 Task: Open a blank sheet, save the file as Layla.docx Add the quote 'Surround yourself with those who believe in your dreams and encourage your growth' Apply font style 'Merriweather' and font size 48 Align the text to the Justify .Change the text color to  'Olive Green '
Action: Mouse moved to (351, 250)
Screenshot: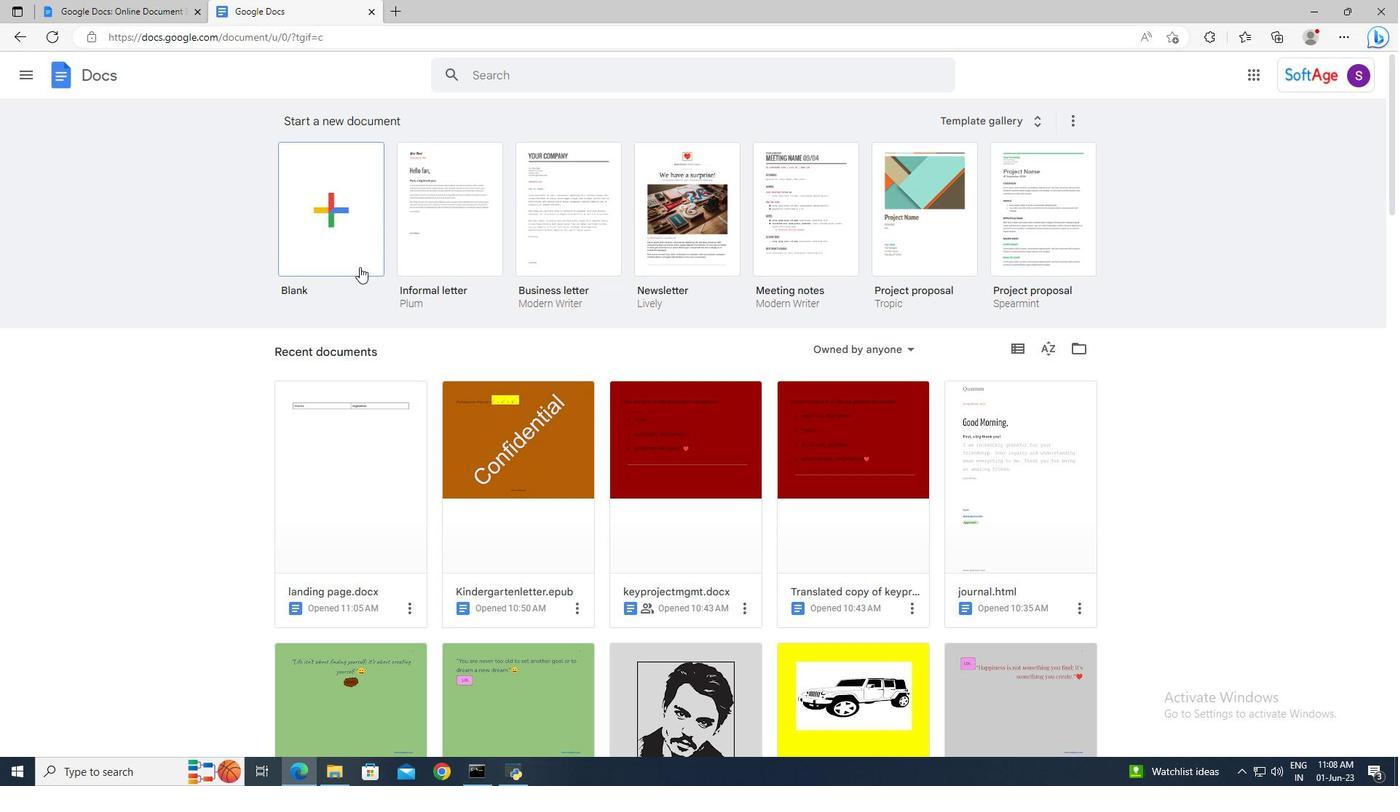 
Action: Mouse pressed left at (351, 250)
Screenshot: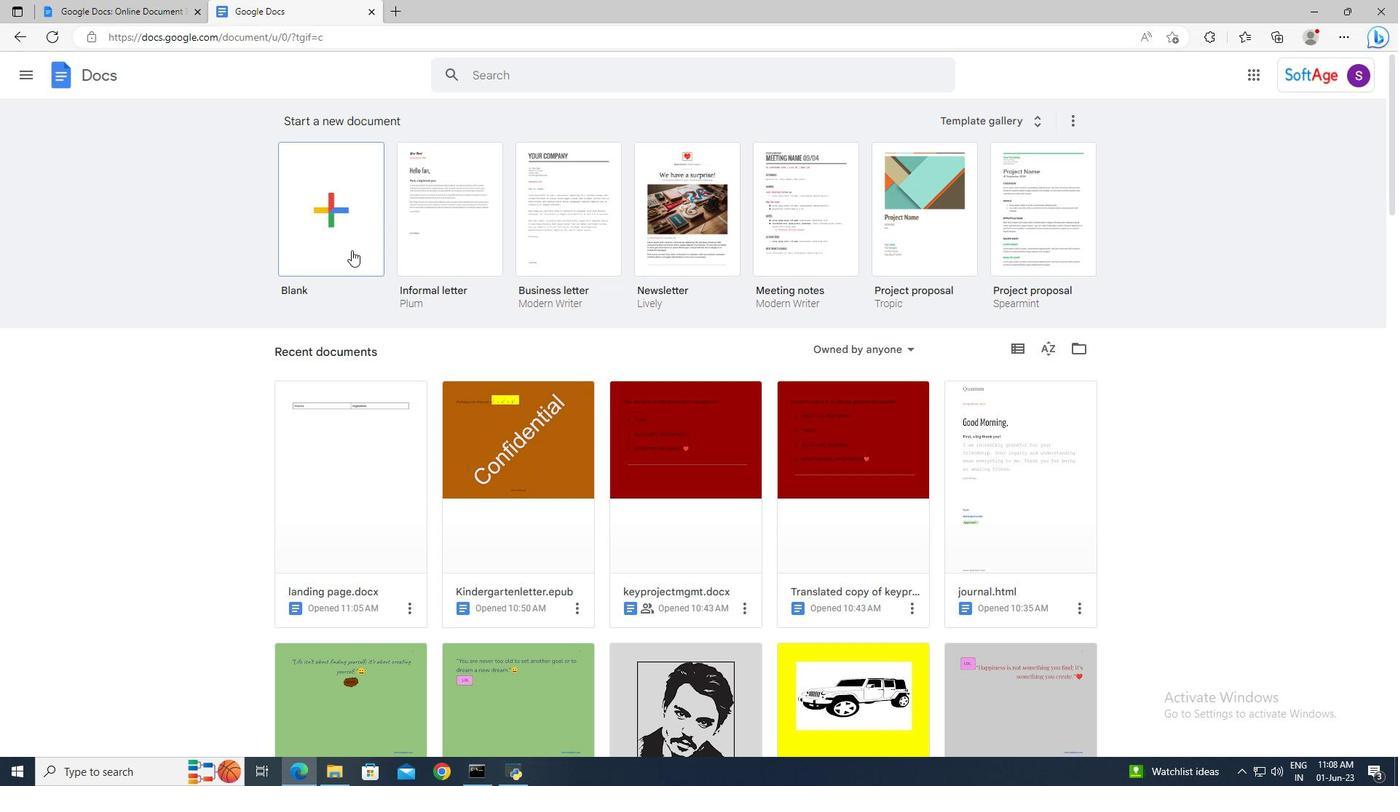
Action: Mouse moved to (141, 67)
Screenshot: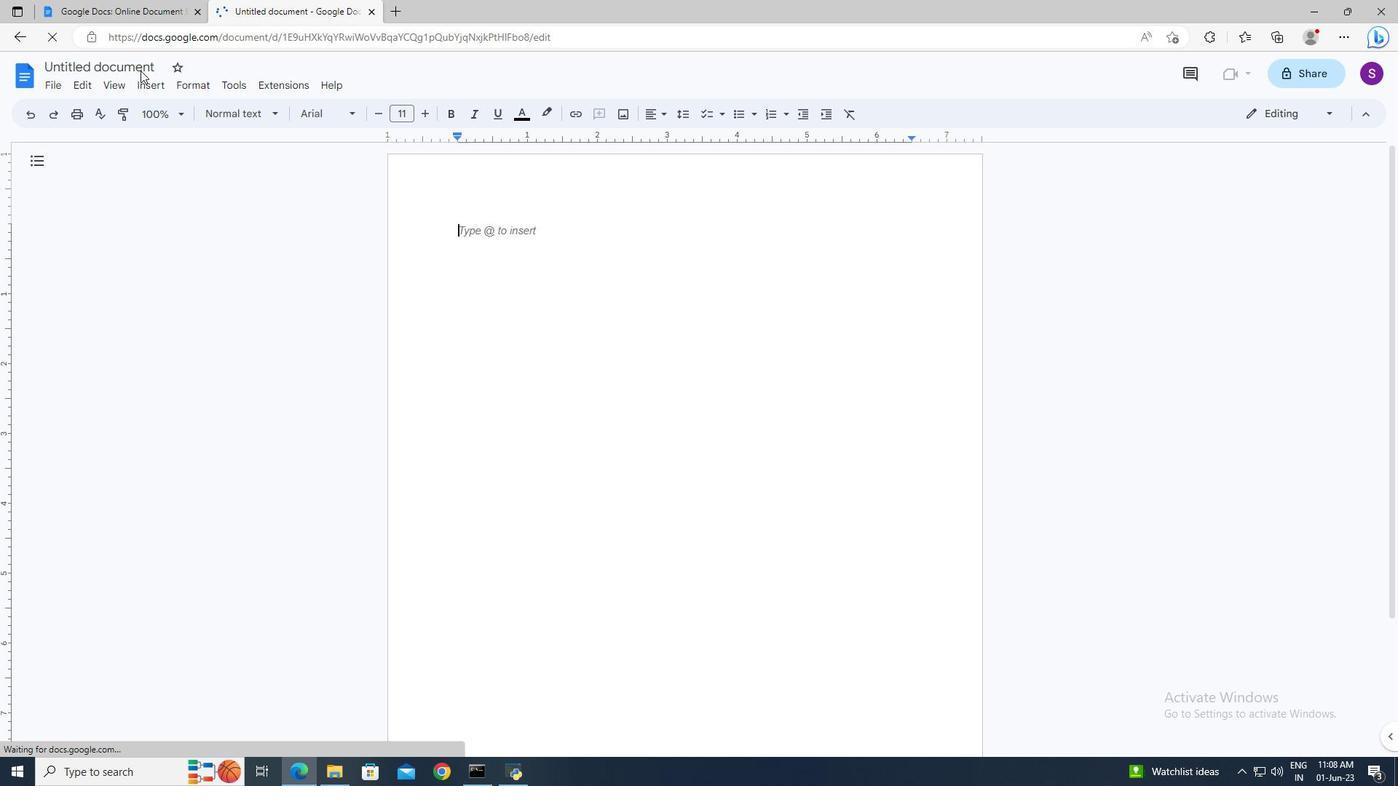 
Action: Mouse pressed left at (141, 67)
Screenshot: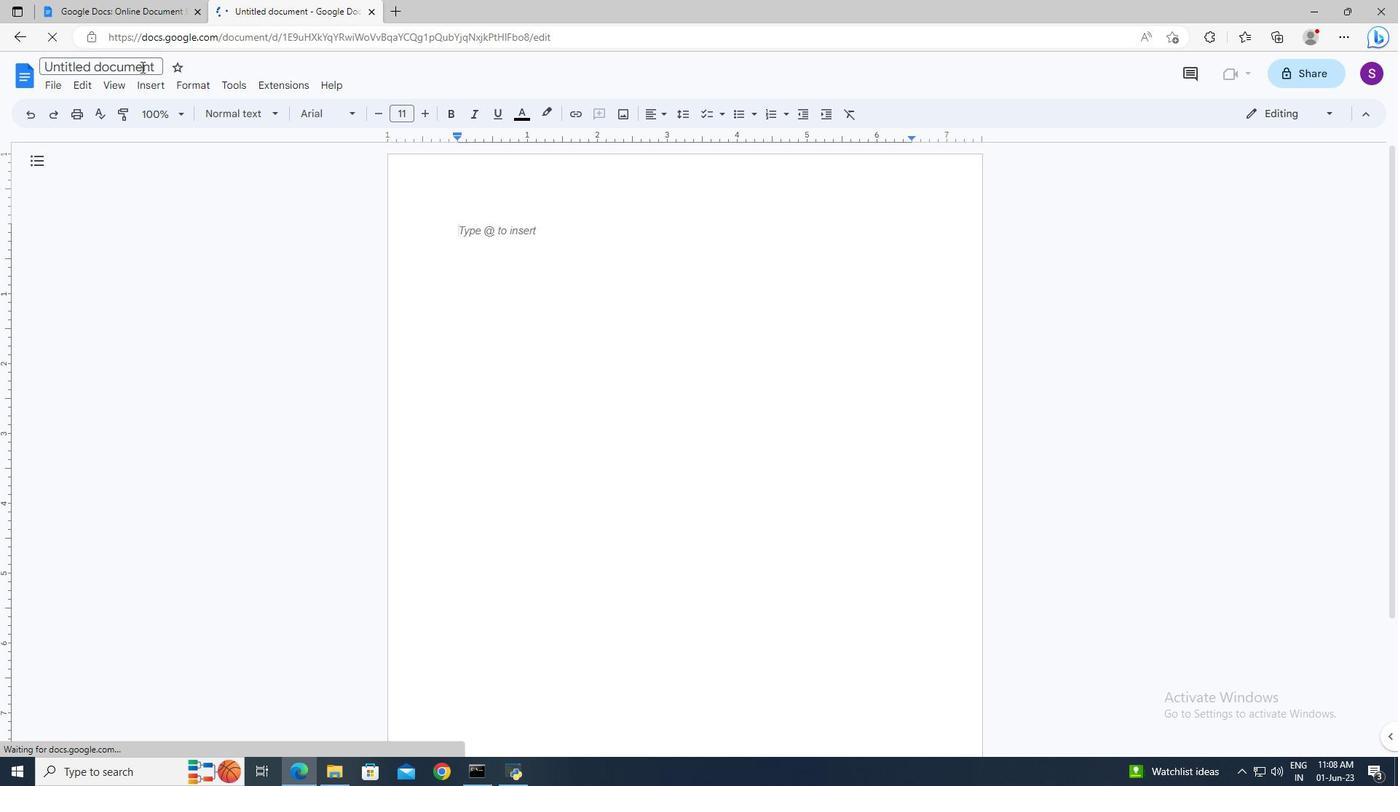 
Action: Key pressed <Key.delete><Key.shift>Layla.docx<Key.enter>
Screenshot: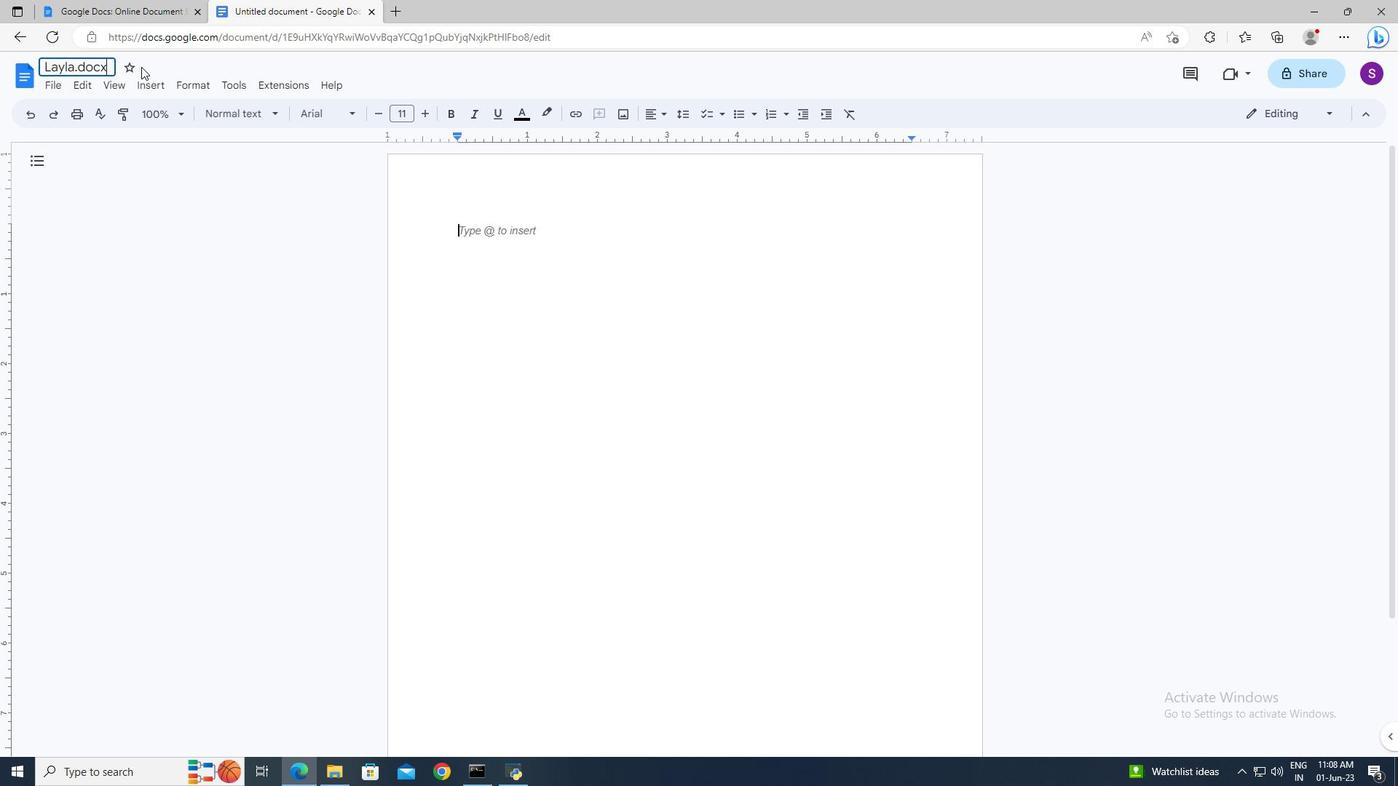 
Action: Mouse moved to (458, 227)
Screenshot: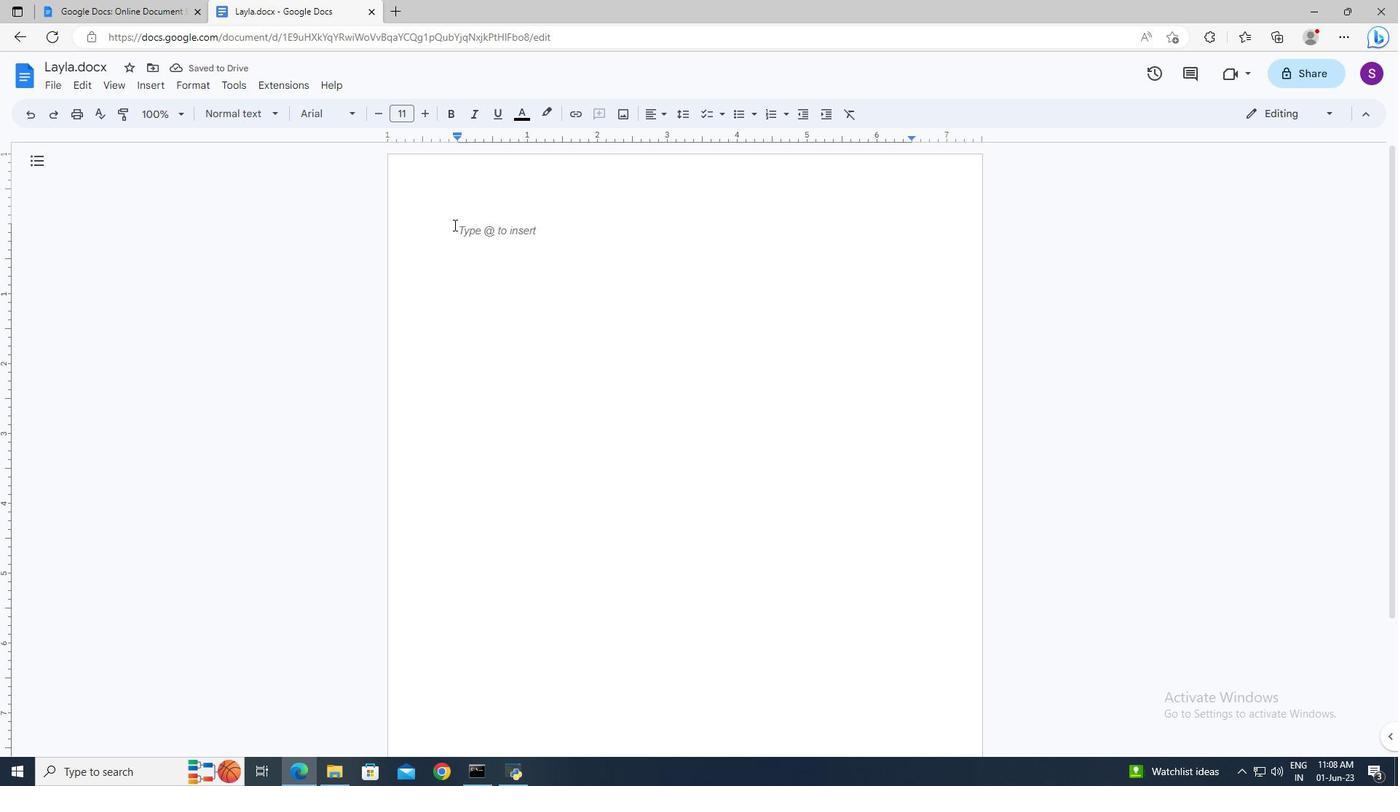 
Action: Mouse pressed left at (458, 227)
Screenshot: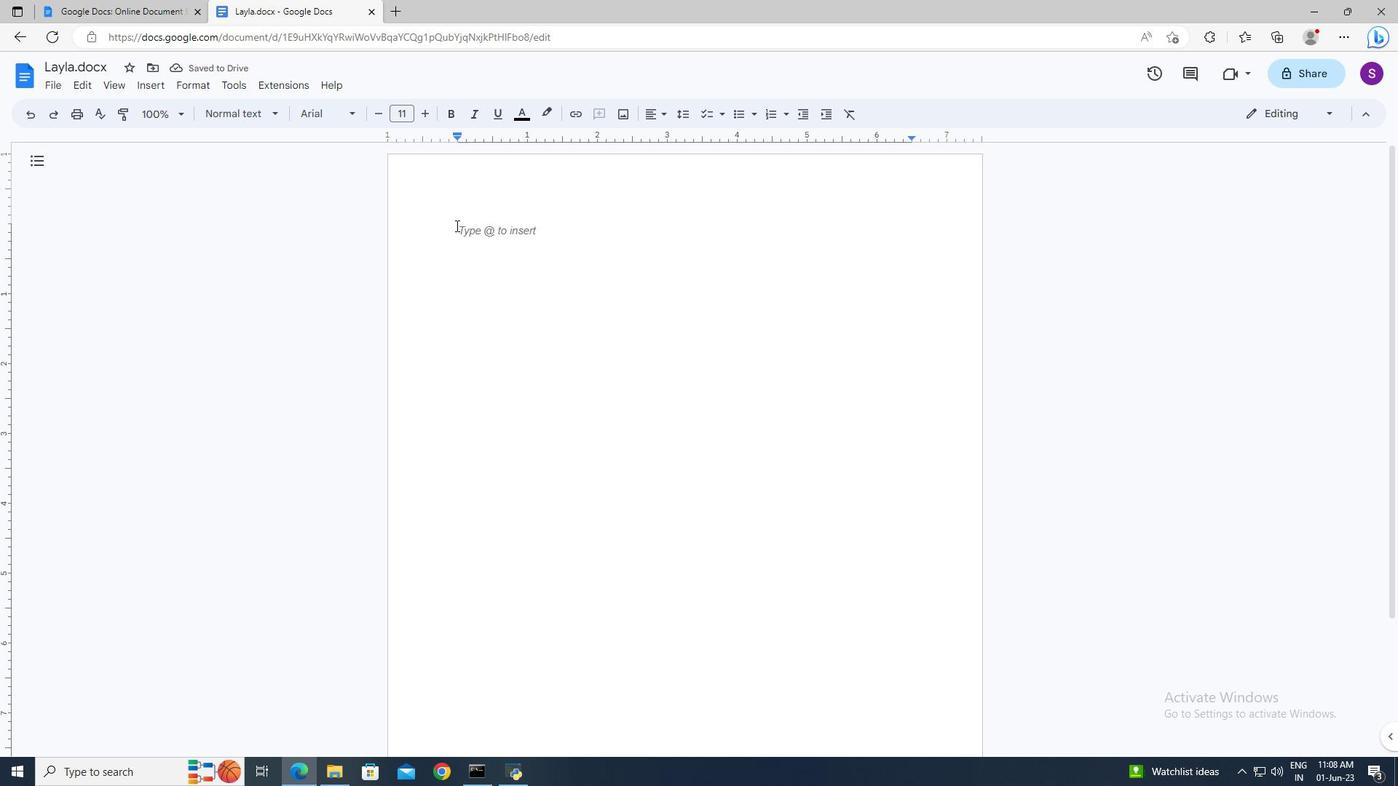 
Action: Key pressed <Key.shift>"<Key.shift>Surround<Key.space>yourself<Key.space>with<Key.space>those<Key.space>who<Key.space>believe<Key.space>in<Key.space>your<Key.space>dreams<Key.space>and<Key.space>encourage<Key.space>your<Key.space>growth.<Key.shift>"ctrl+A
Screenshot: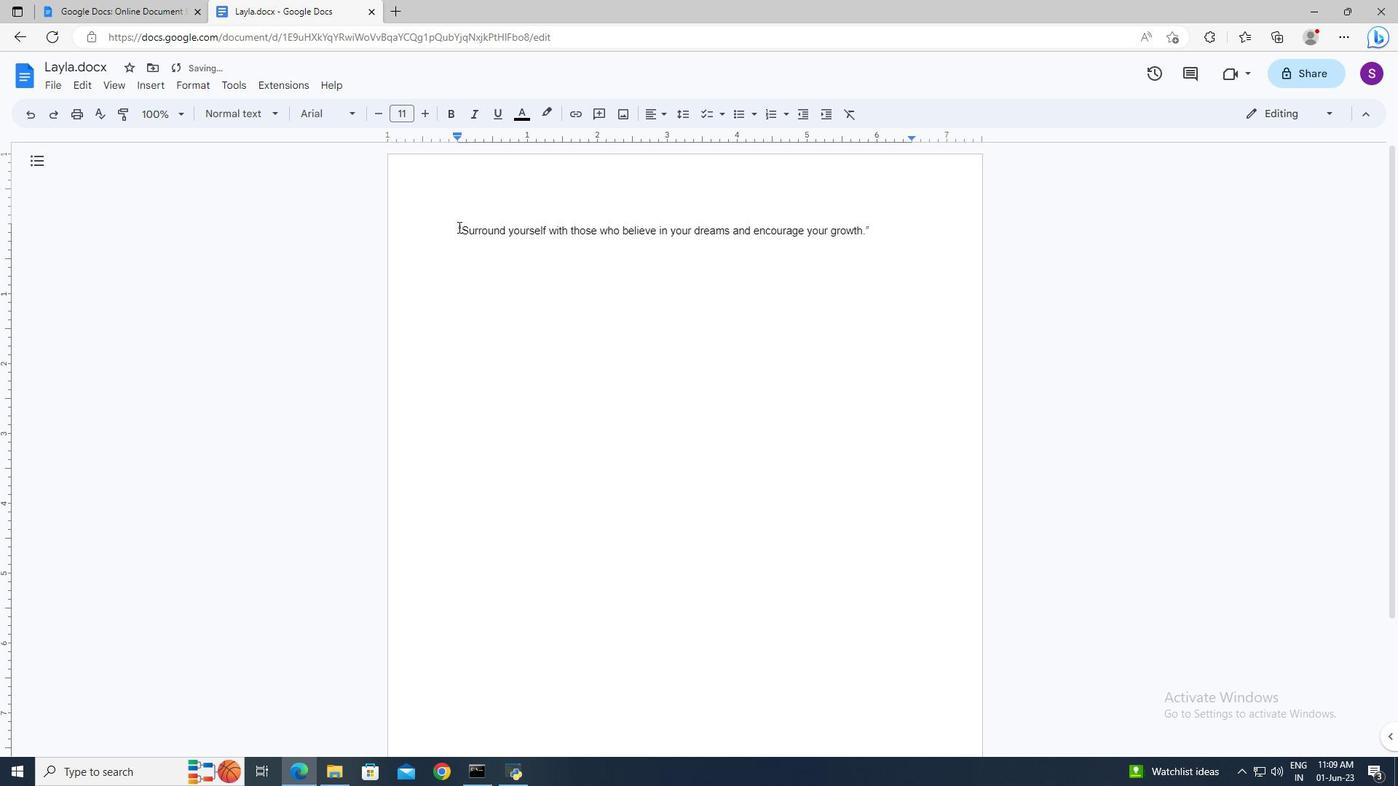 
Action: Mouse moved to (351, 122)
Screenshot: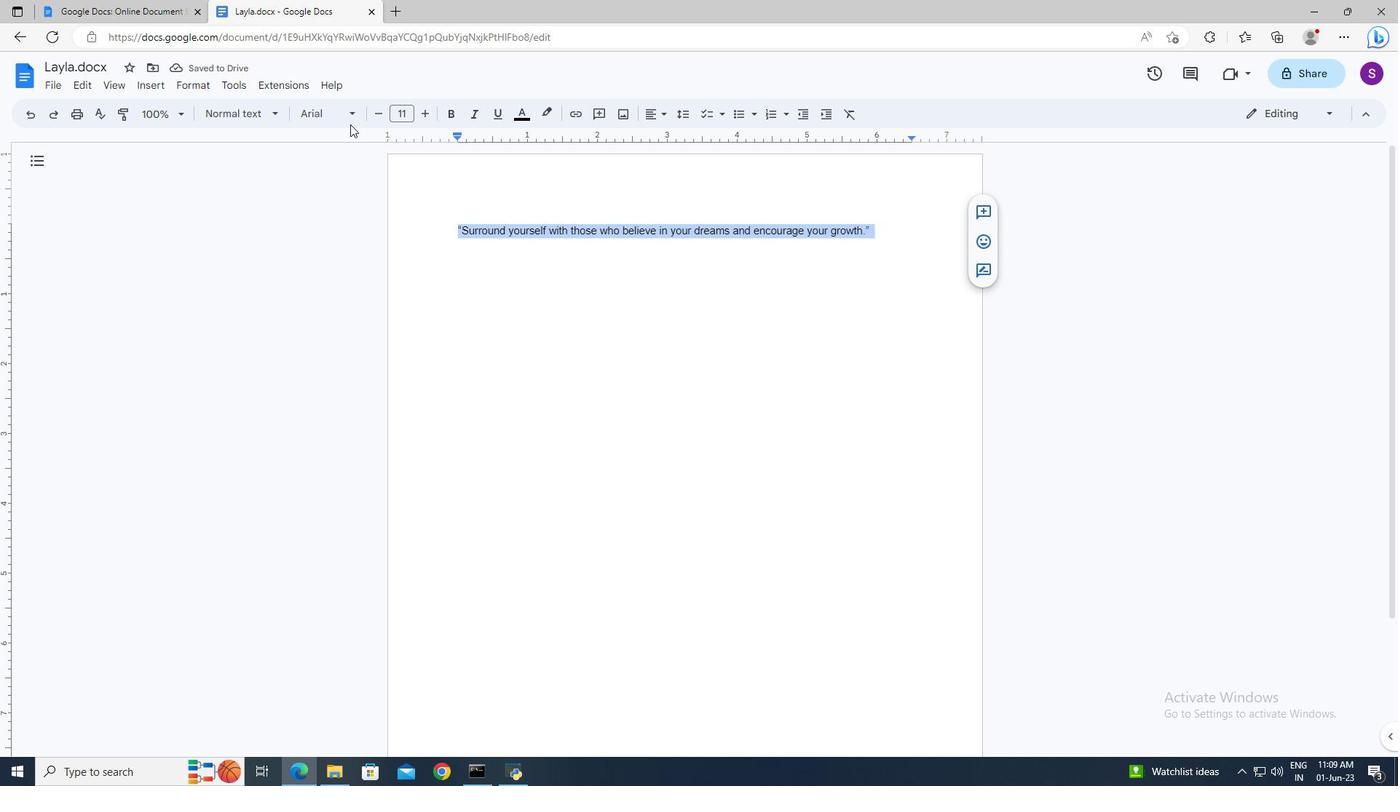 
Action: Mouse pressed left at (351, 122)
Screenshot: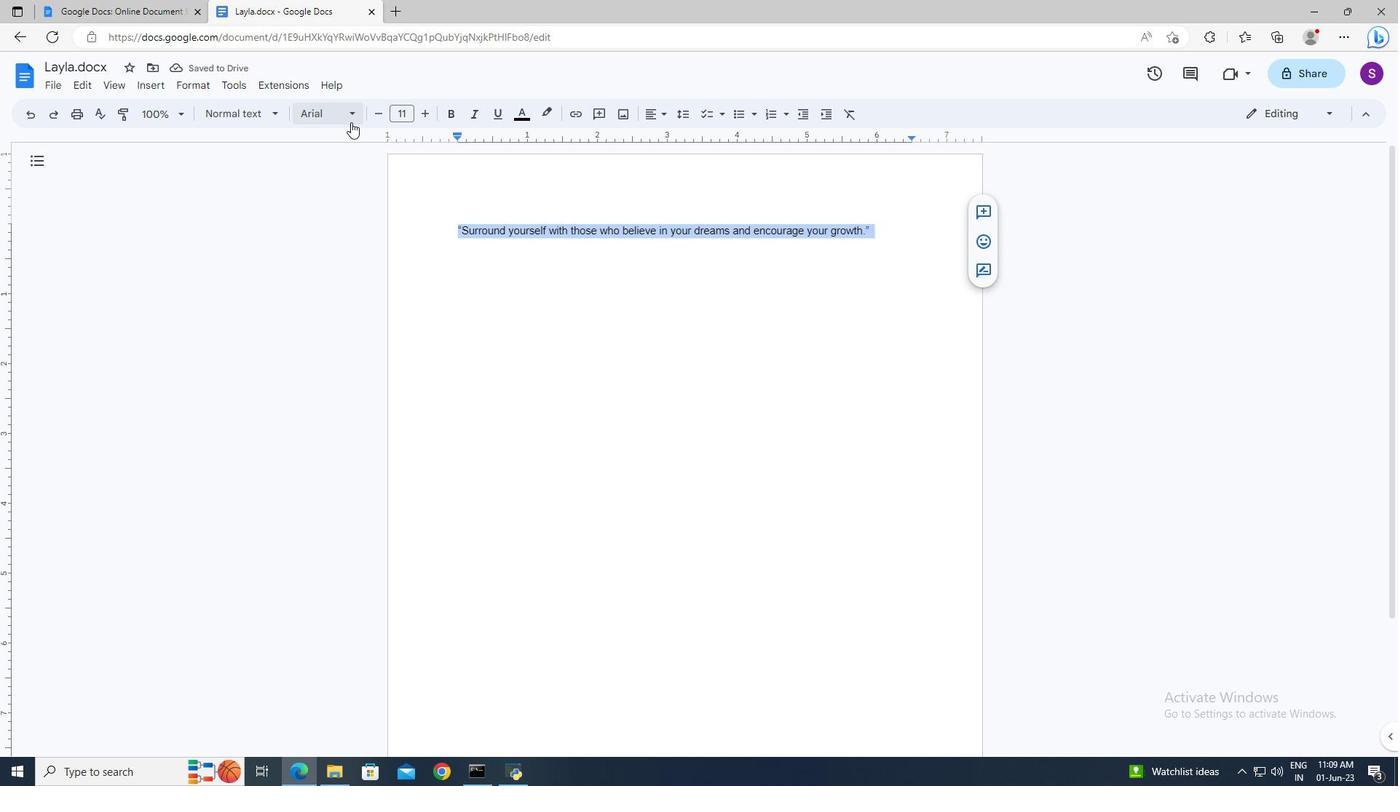 
Action: Mouse moved to (351, 619)
Screenshot: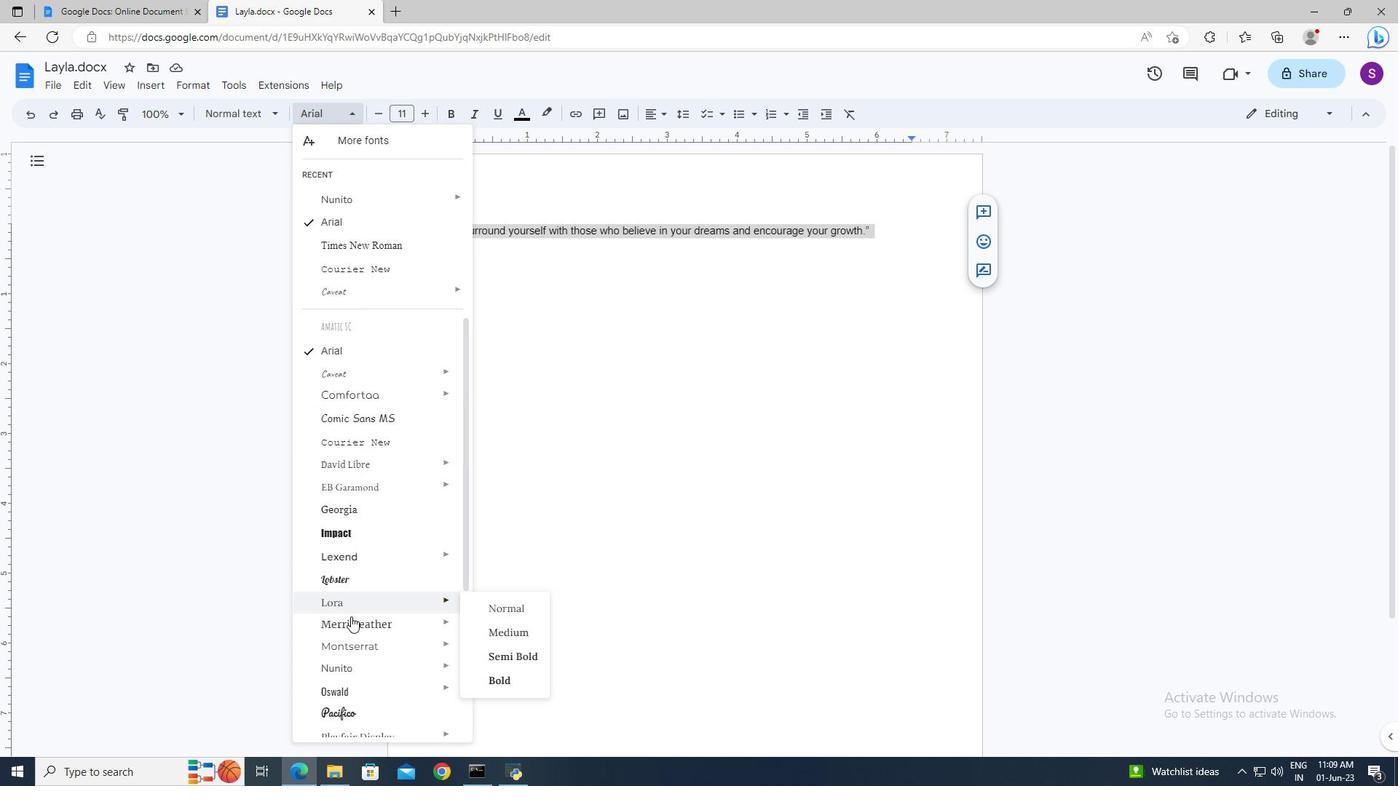 
Action: Mouse pressed left at (351, 619)
Screenshot: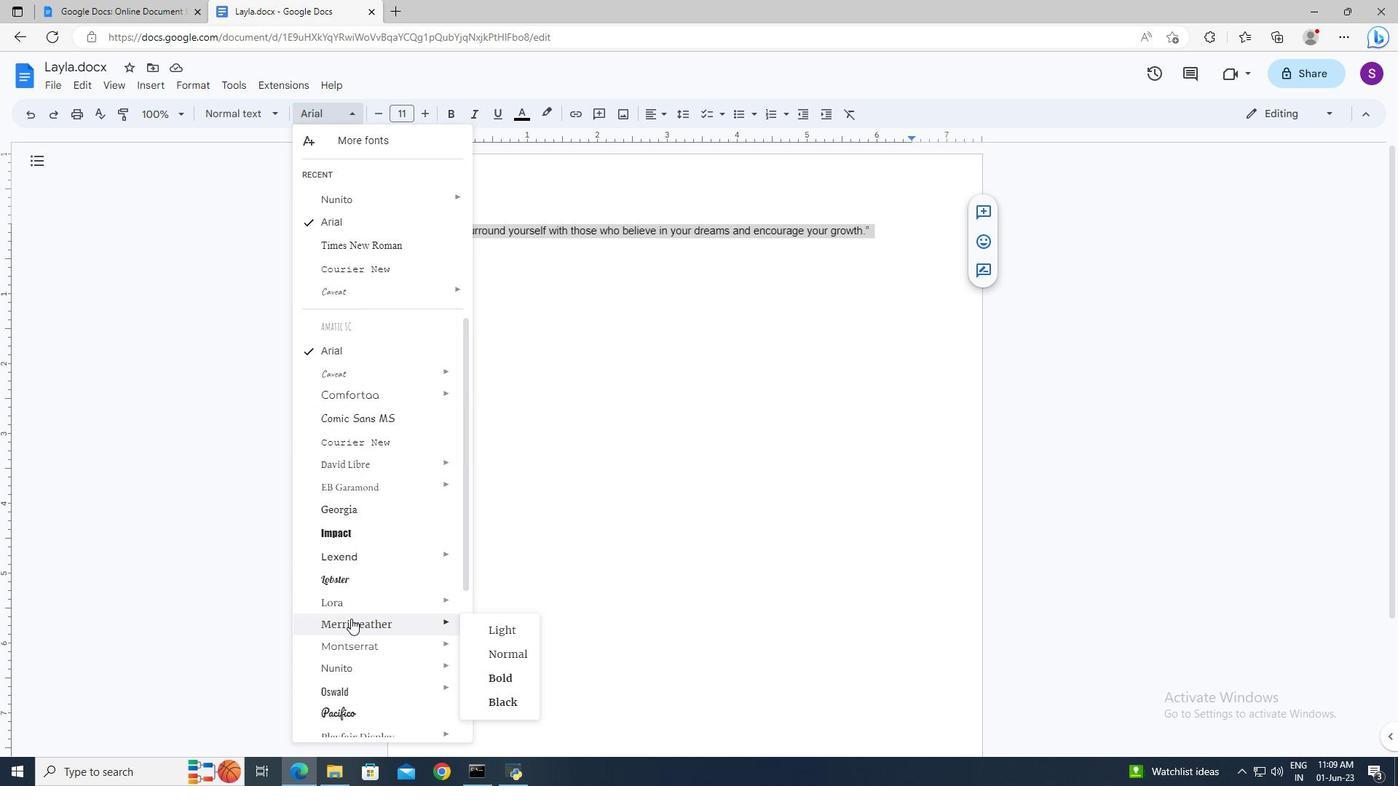 
Action: Mouse moved to (408, 115)
Screenshot: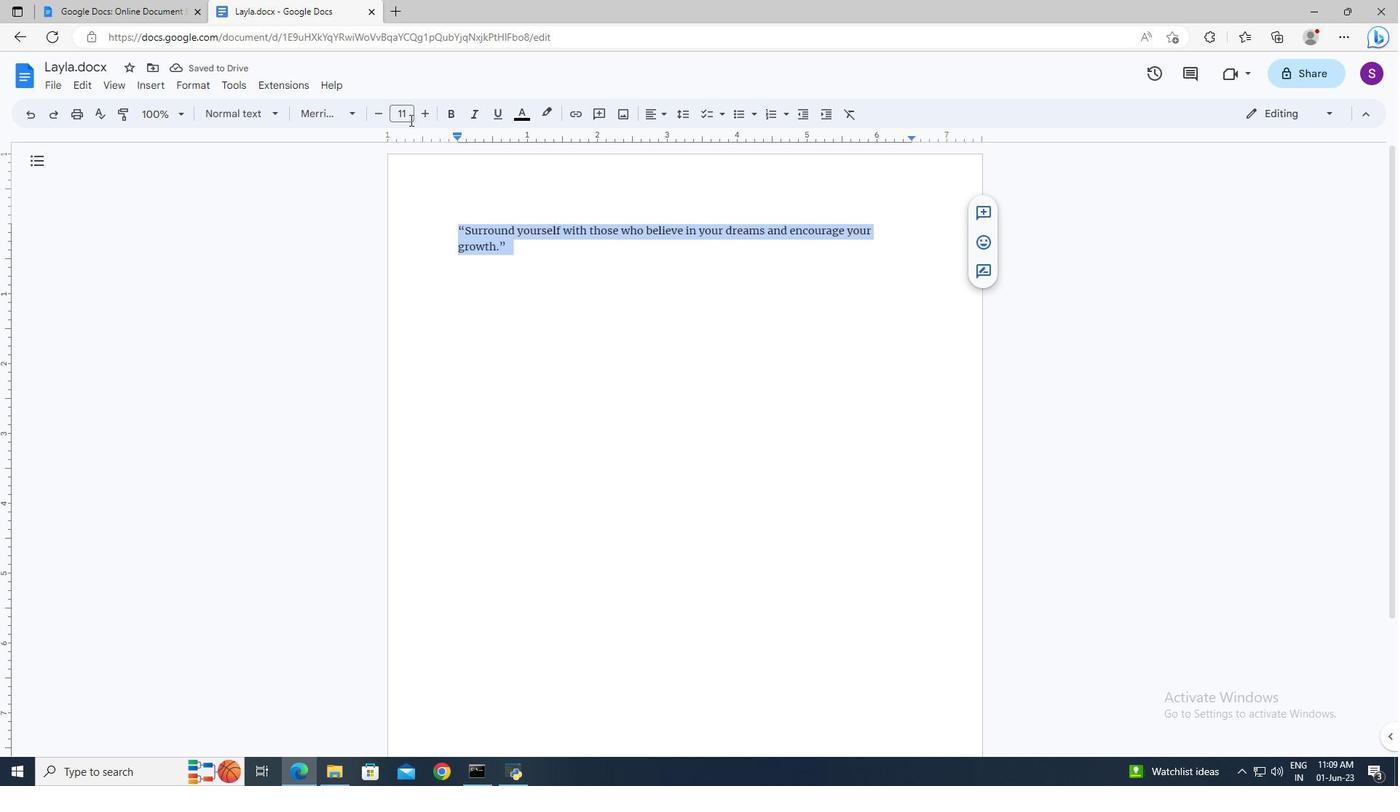 
Action: Mouse pressed left at (408, 115)
Screenshot: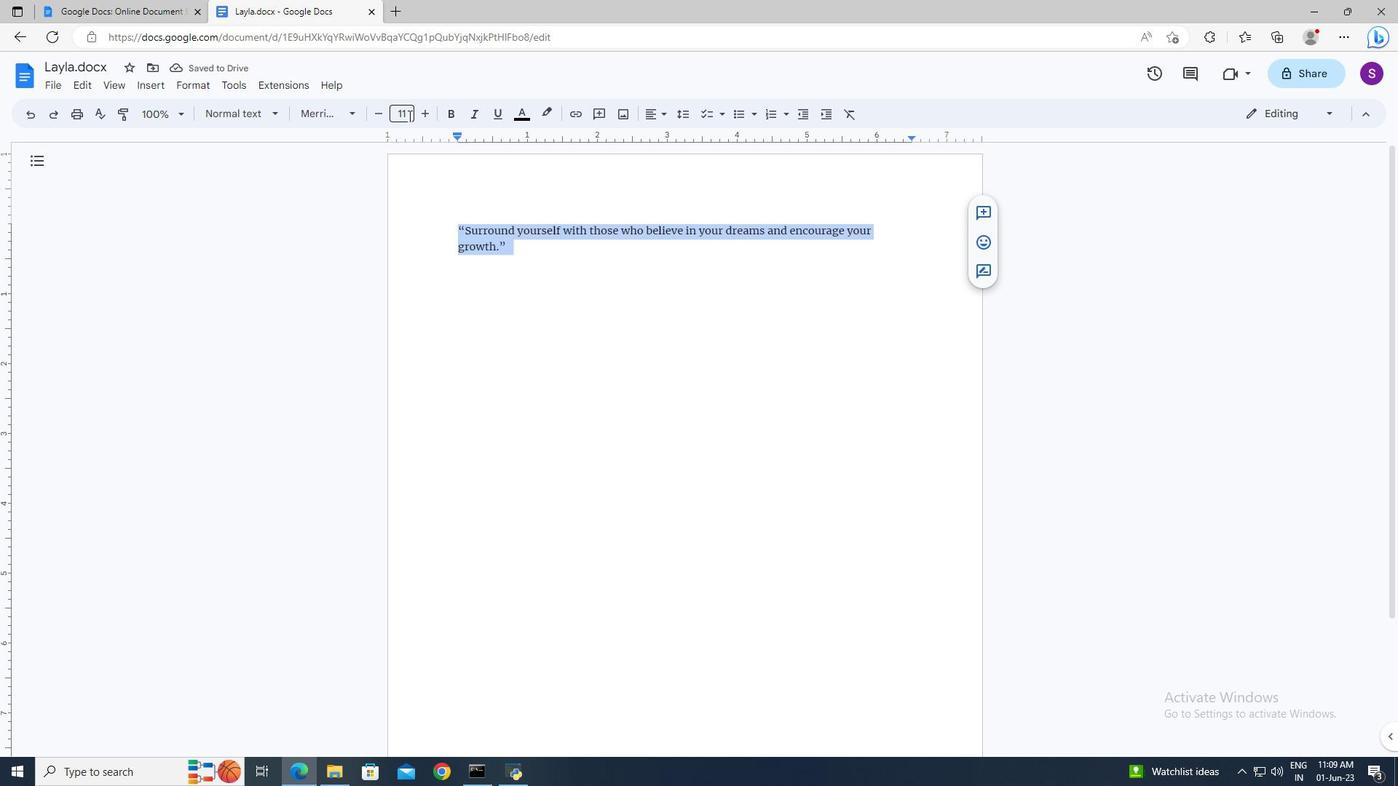 
Action: Key pressed 48<Key.enter>
Screenshot: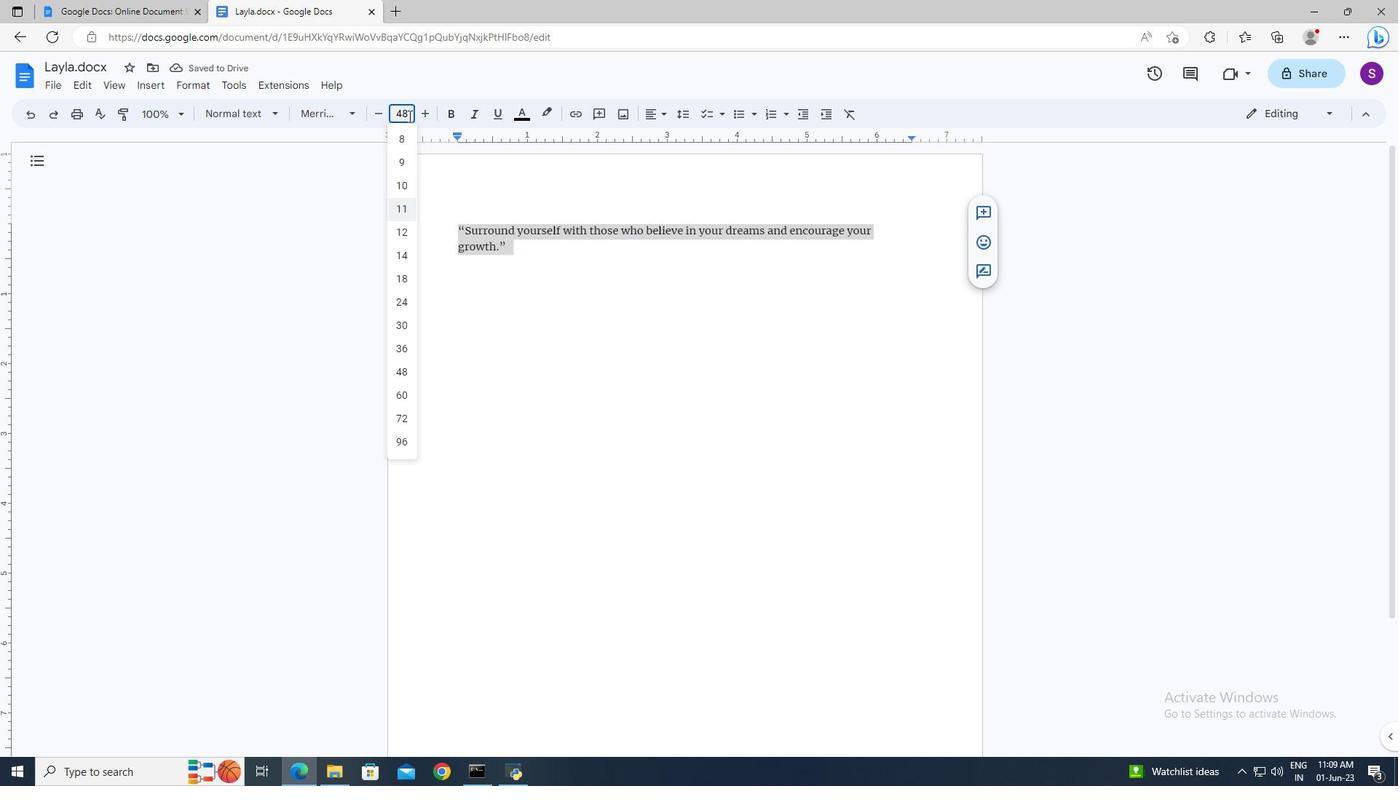 
Action: Mouse moved to (646, 118)
Screenshot: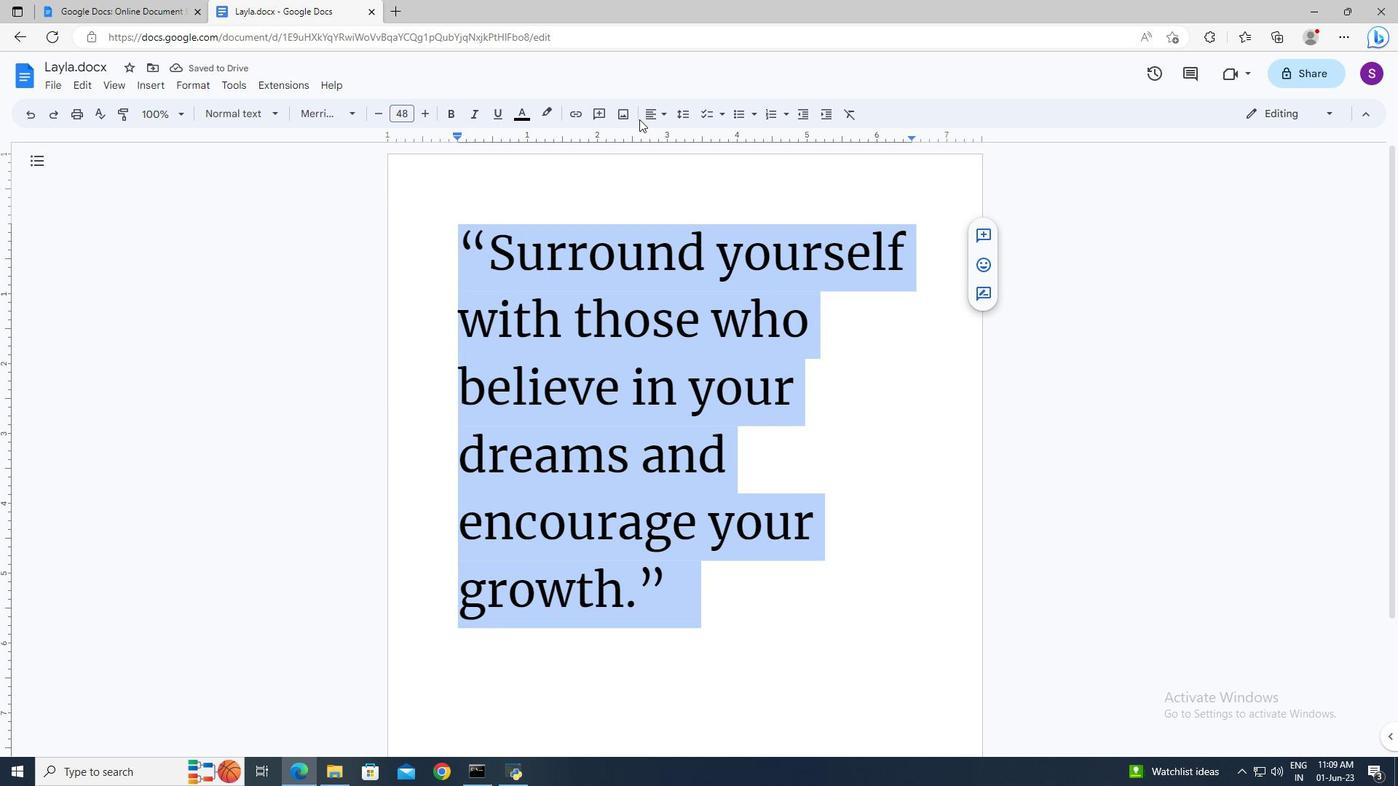 
Action: Mouse pressed left at (646, 118)
Screenshot: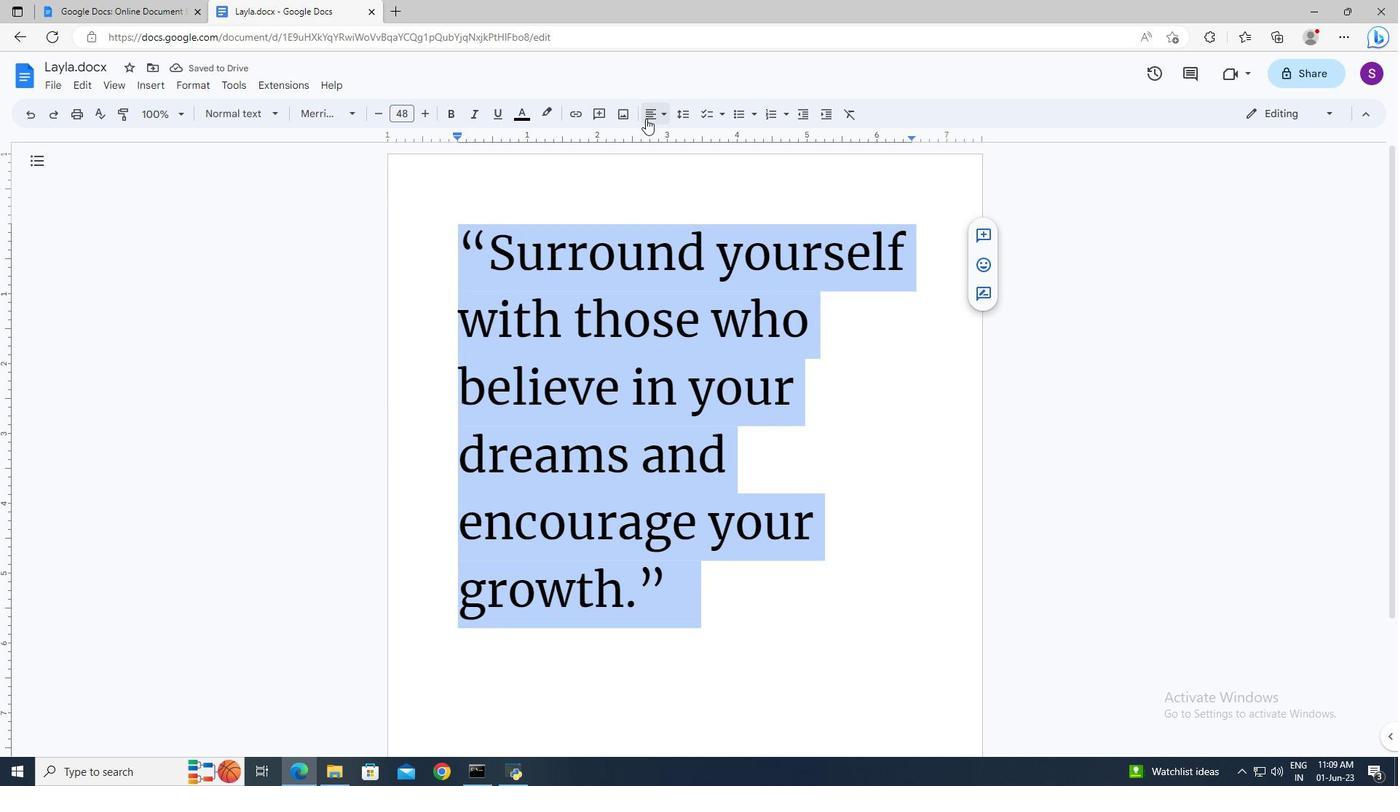 
Action: Mouse moved to (712, 141)
Screenshot: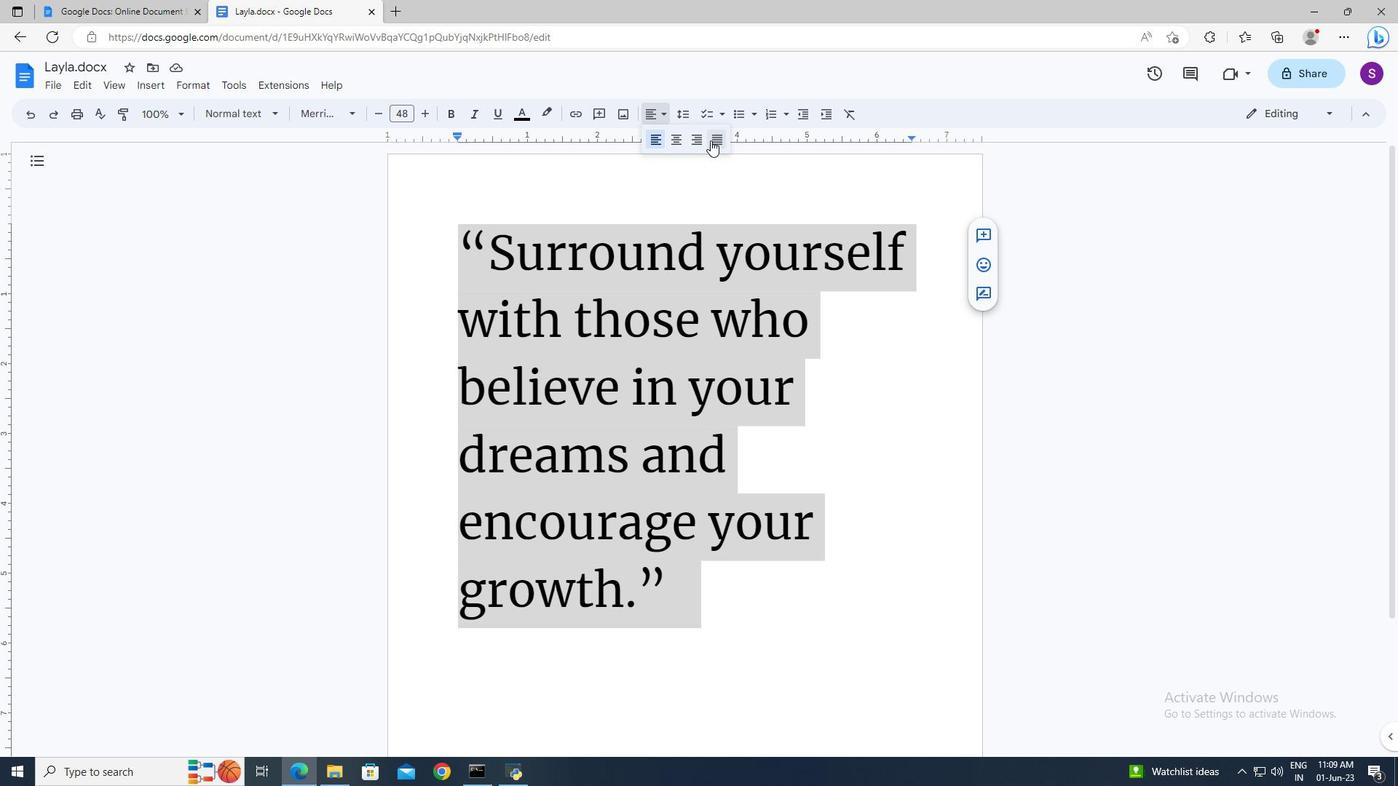 
Action: Mouse pressed left at (712, 141)
Screenshot: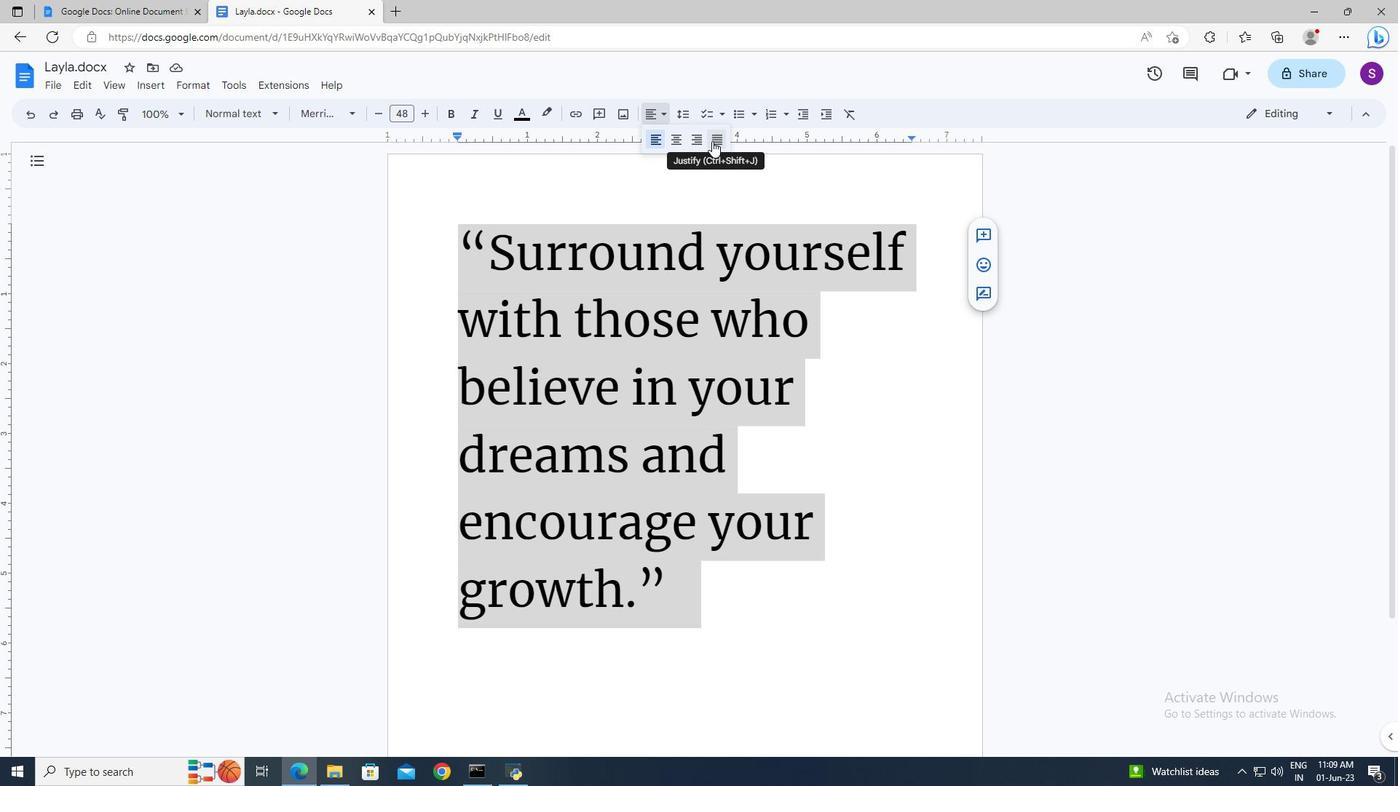 
Action: Mouse moved to (528, 117)
Screenshot: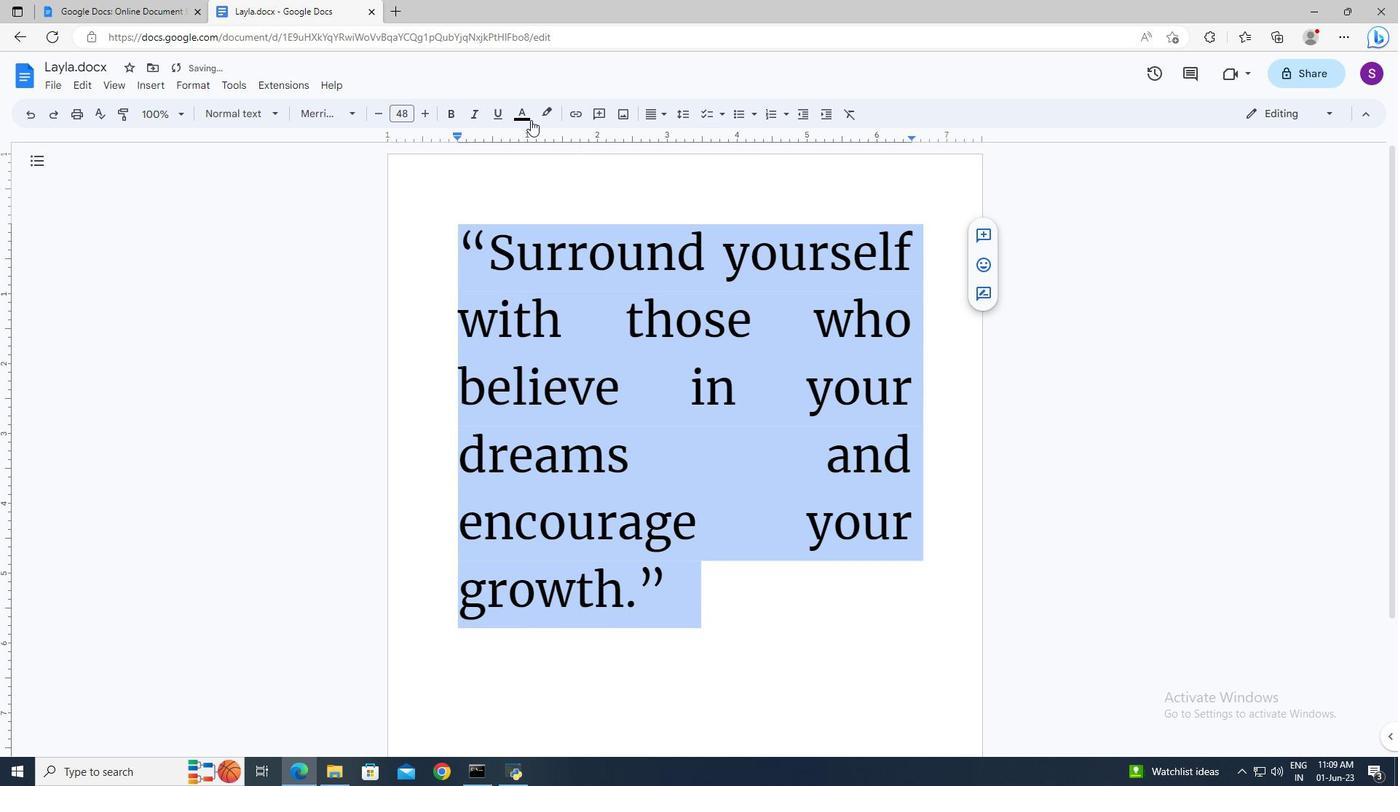 
Action: Mouse pressed left at (528, 117)
Screenshot: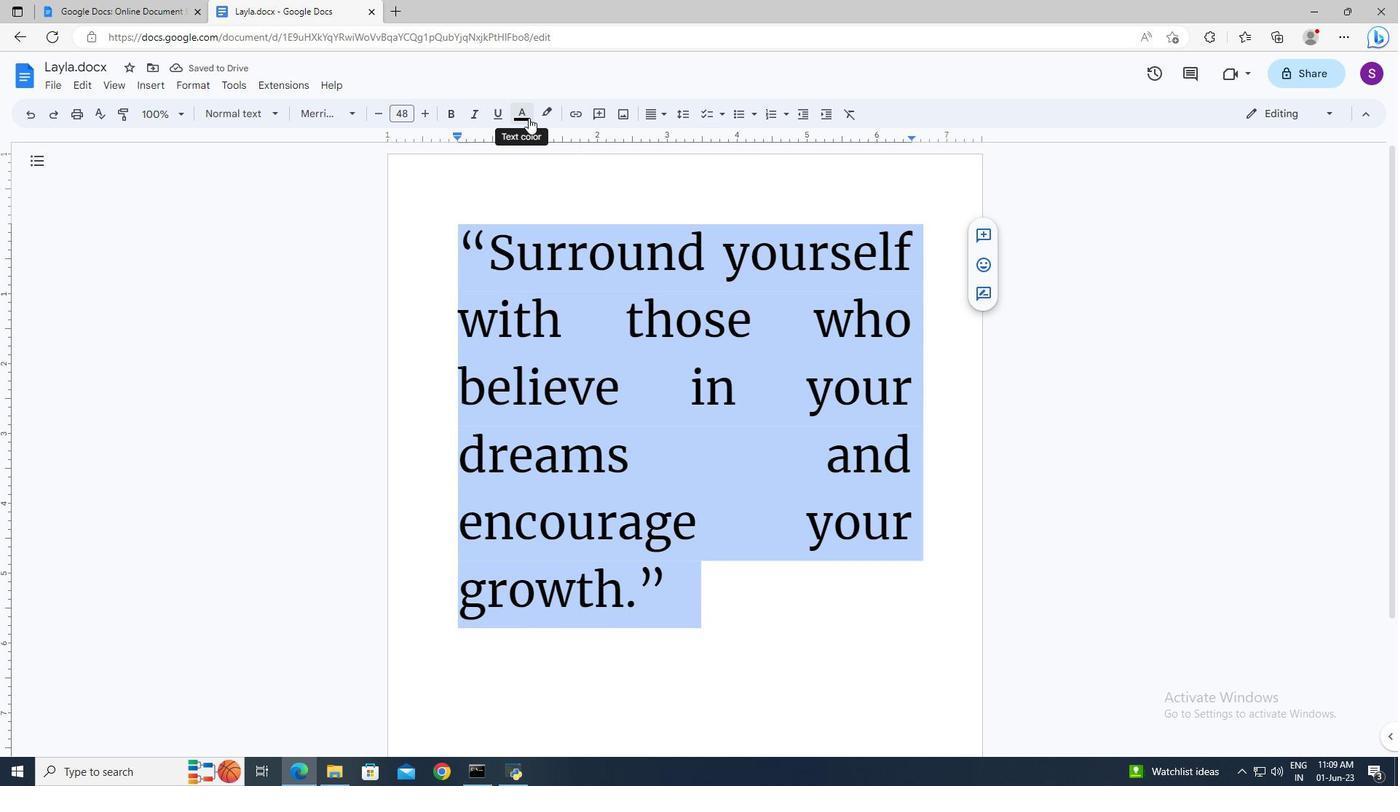 
Action: Mouse moved to (589, 202)
Screenshot: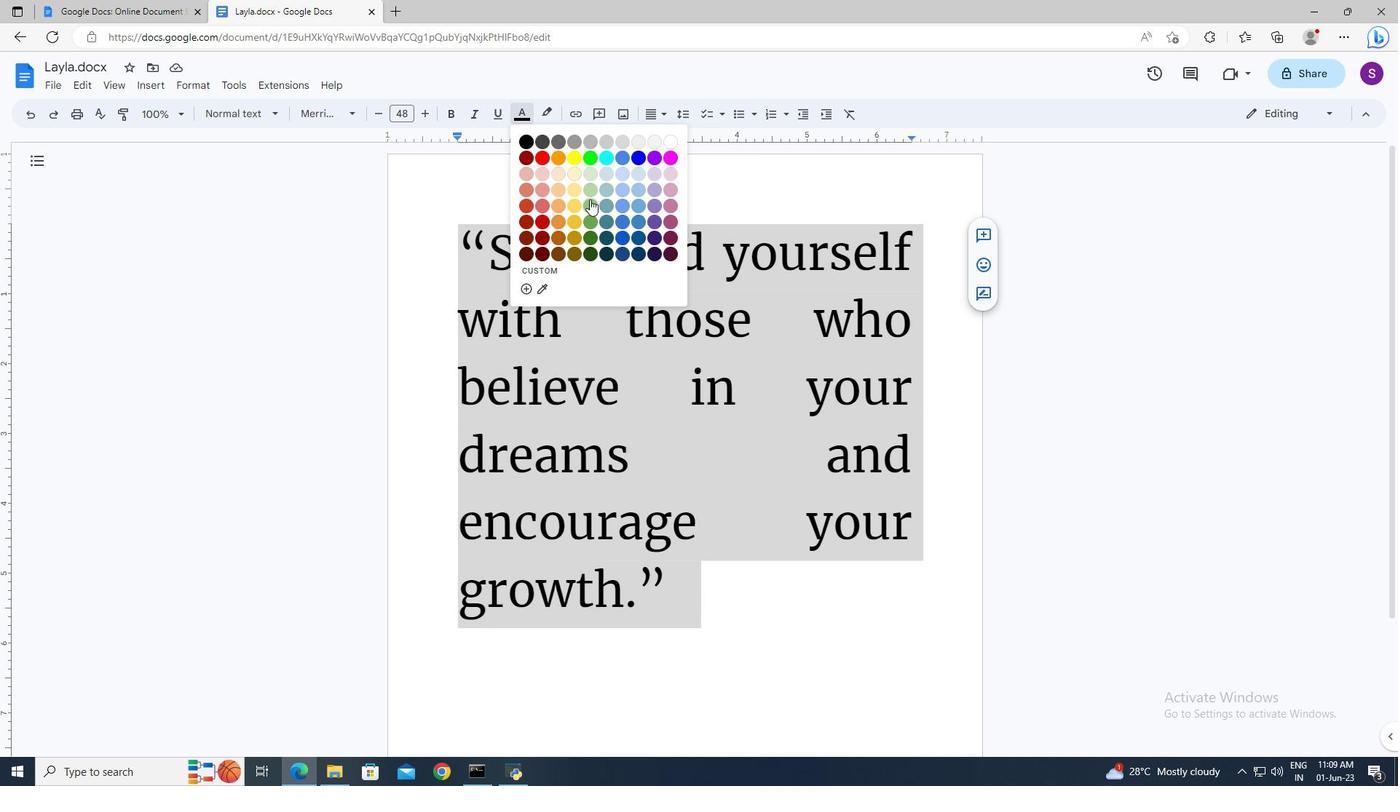 
Action: Mouse pressed left at (589, 202)
Screenshot: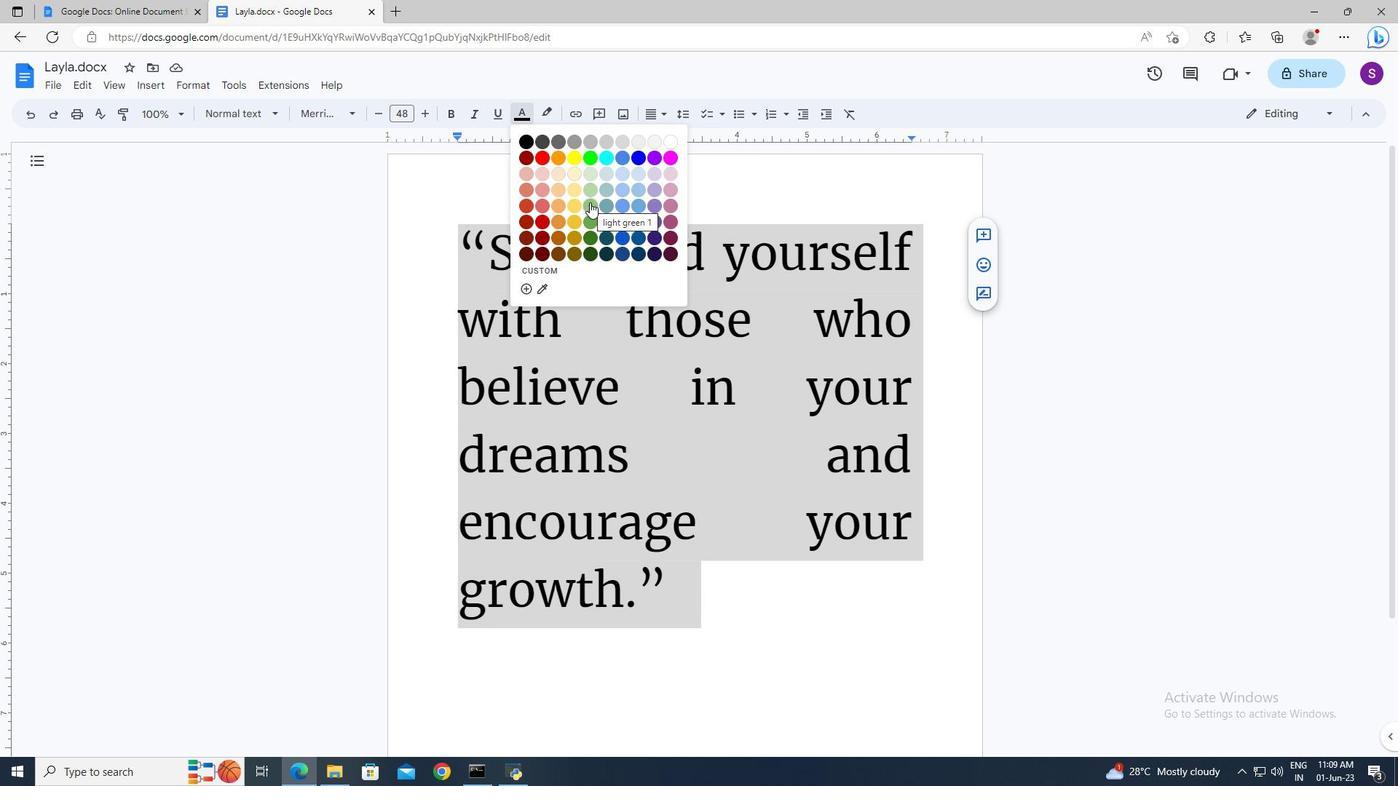 
Action: Mouse moved to (599, 308)
Screenshot: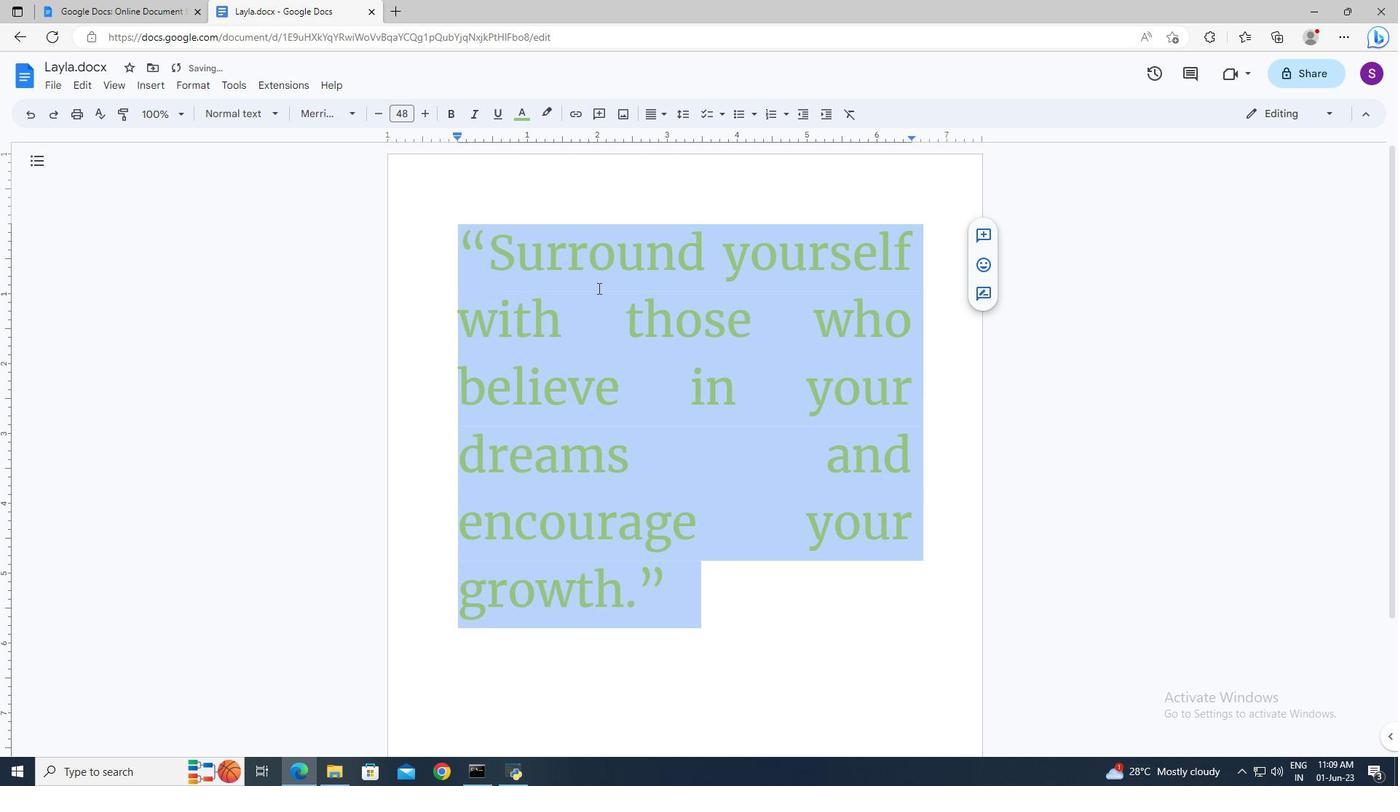 
Action: Mouse pressed left at (599, 308)
Screenshot: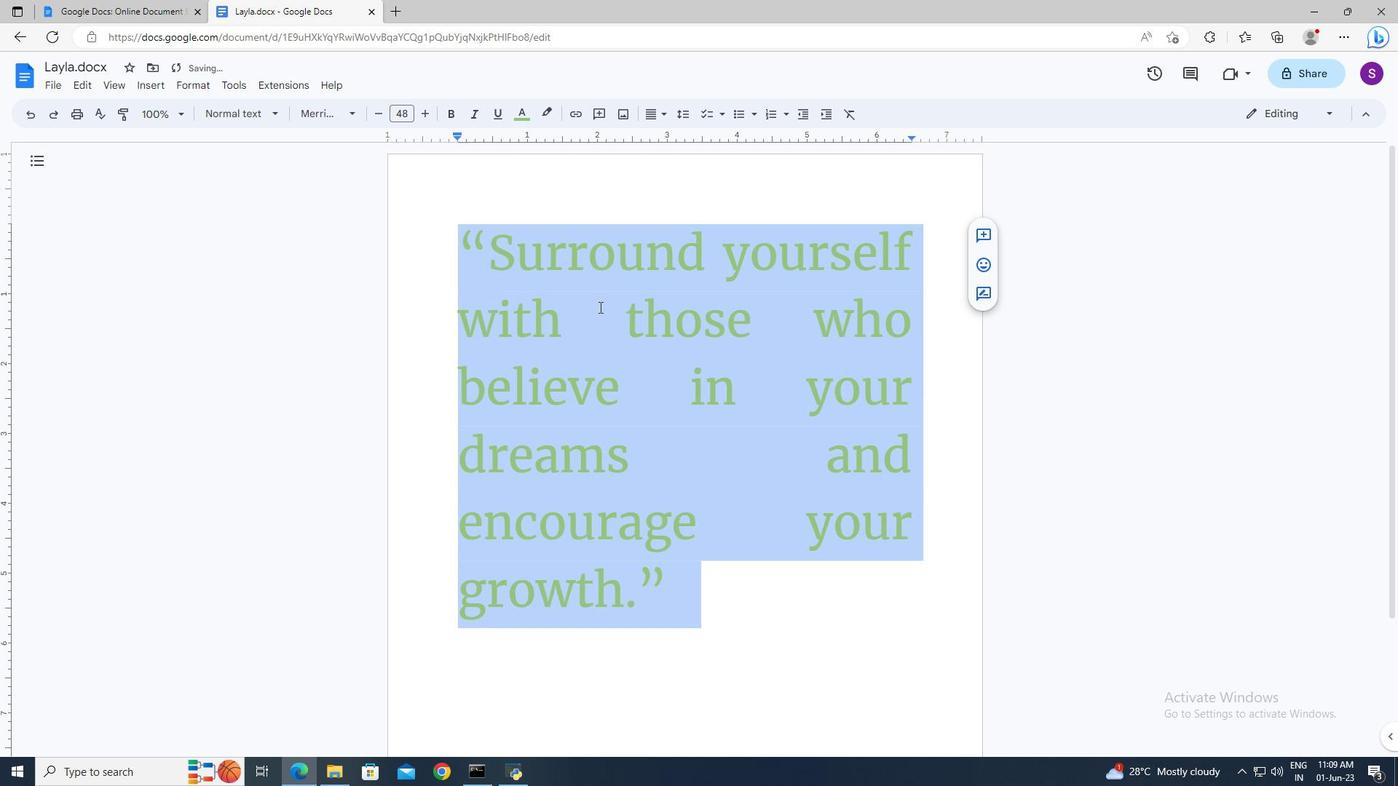 
Action: Mouse moved to (600, 308)
Screenshot: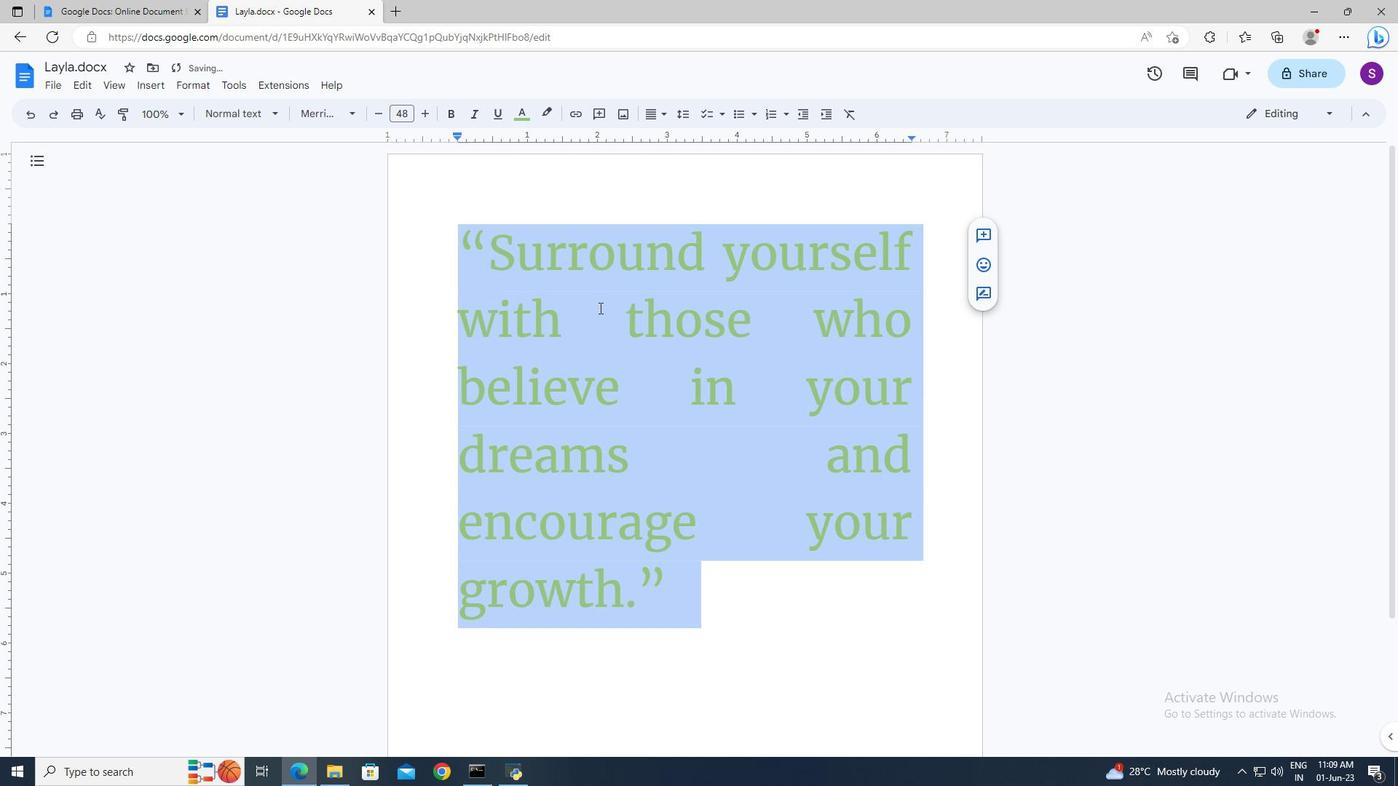 
